 Task: In Windows properties of general video settings, Set the video alignment to bottom-right.
Action: Mouse moved to (91, 12)
Screenshot: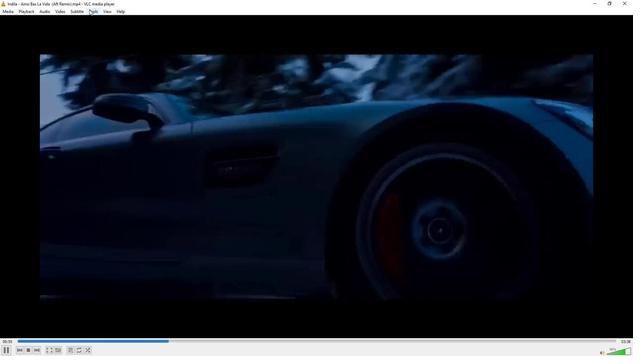 
Action: Mouse pressed left at (91, 12)
Screenshot: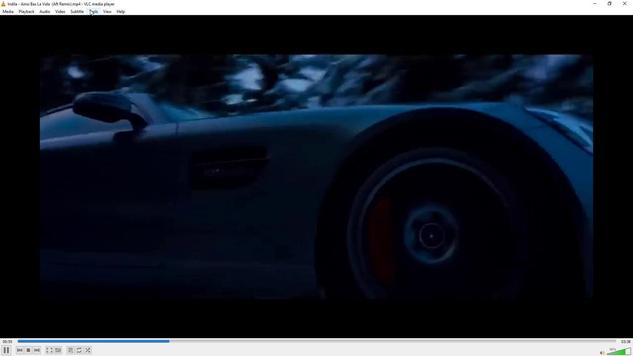 
Action: Mouse moved to (123, 91)
Screenshot: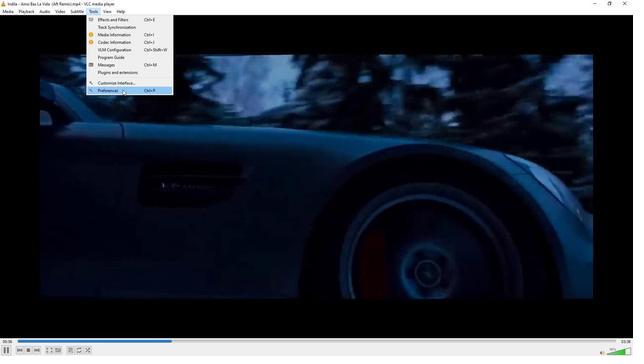 
Action: Mouse pressed left at (123, 91)
Screenshot: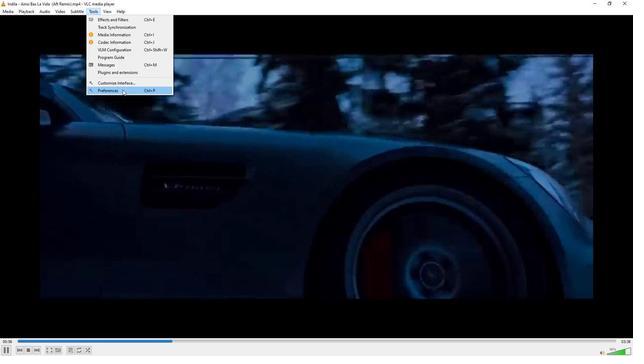
Action: Mouse moved to (175, 244)
Screenshot: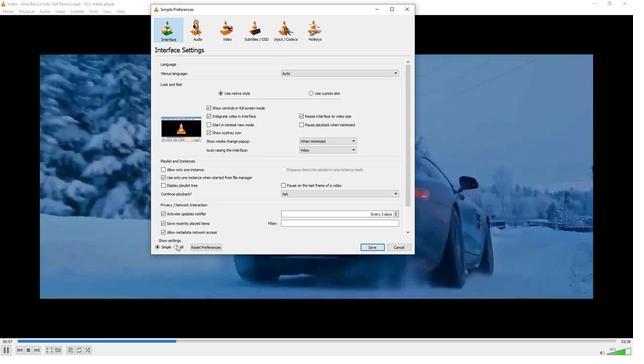 
Action: Mouse pressed left at (175, 244)
Screenshot: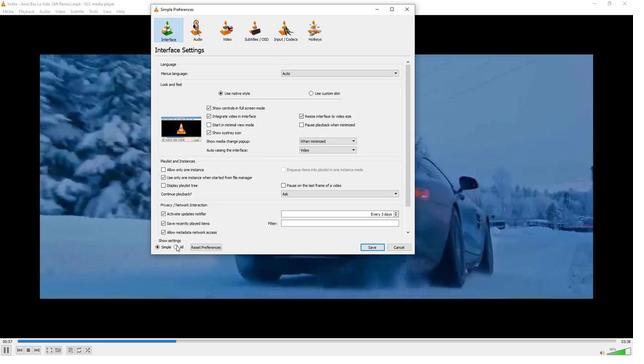 
Action: Mouse moved to (199, 115)
Screenshot: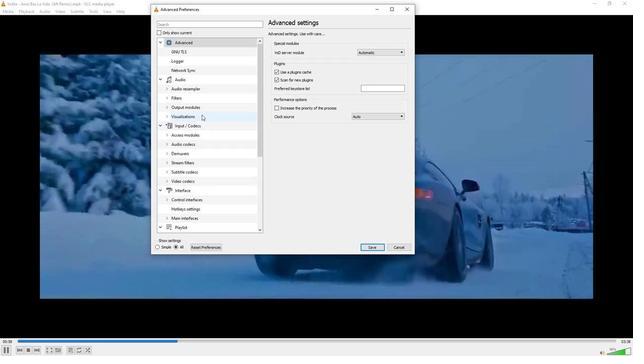 
Action: Mouse scrolled (199, 114) with delta (0, 0)
Screenshot: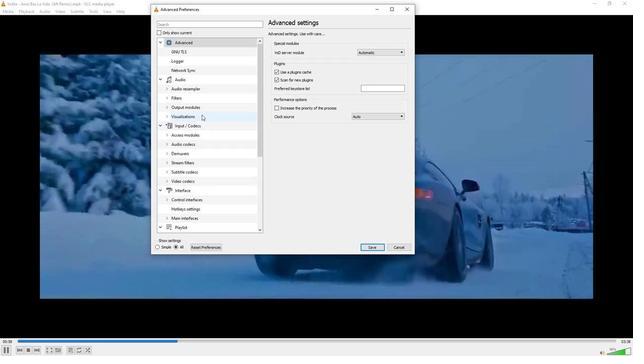
Action: Mouse moved to (199, 115)
Screenshot: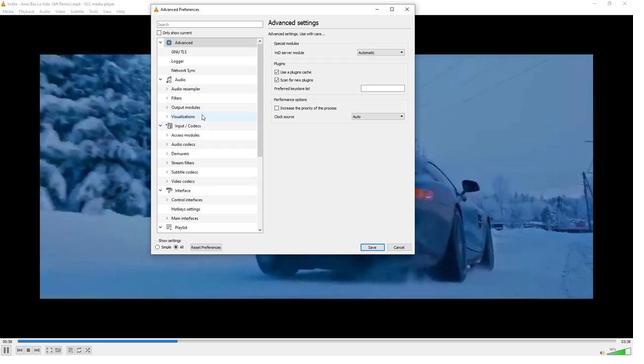 
Action: Mouse scrolled (199, 114) with delta (0, 0)
Screenshot: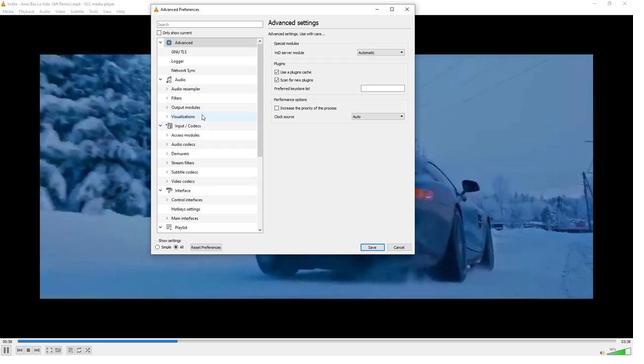 
Action: Mouse scrolled (199, 114) with delta (0, 0)
Screenshot: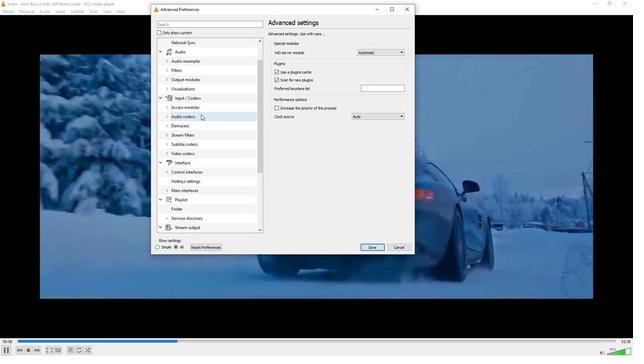
Action: Mouse moved to (199, 115)
Screenshot: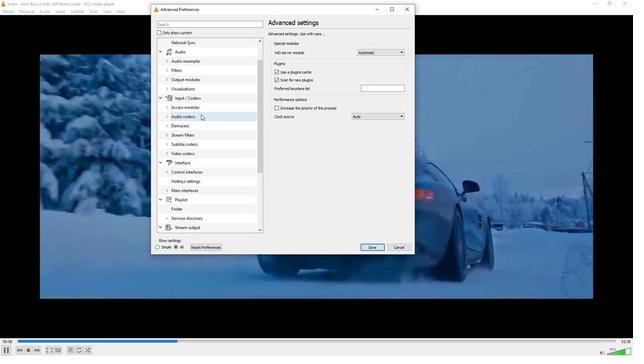 
Action: Mouse scrolled (199, 114) with delta (0, 0)
Screenshot: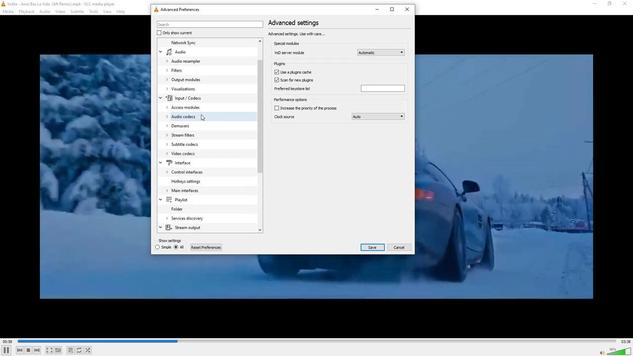 
Action: Mouse scrolled (199, 114) with delta (0, 0)
Screenshot: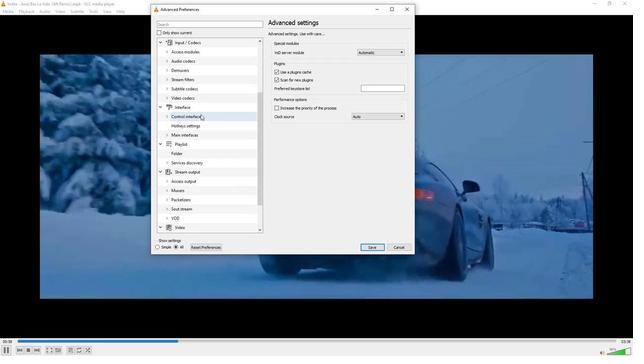 
Action: Mouse scrolled (199, 114) with delta (0, 0)
Screenshot: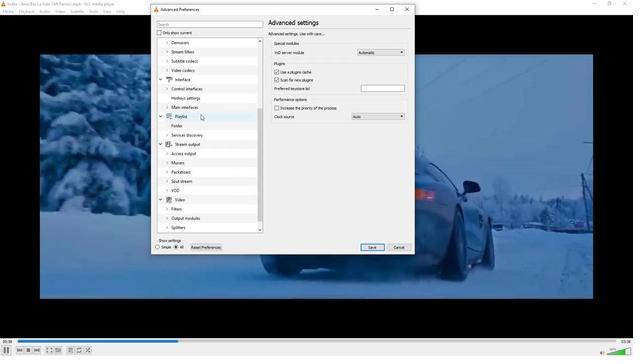 
Action: Mouse scrolled (199, 114) with delta (0, 0)
Screenshot: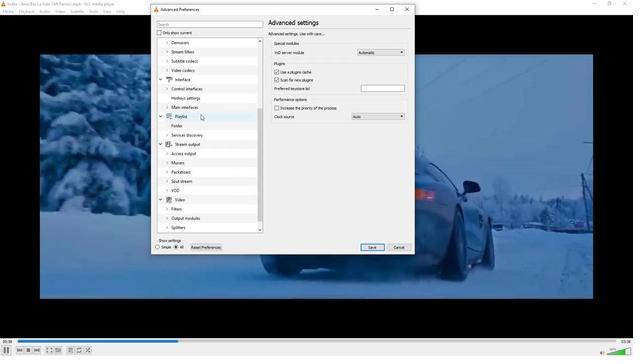 
Action: Mouse scrolled (199, 114) with delta (0, 0)
Screenshot: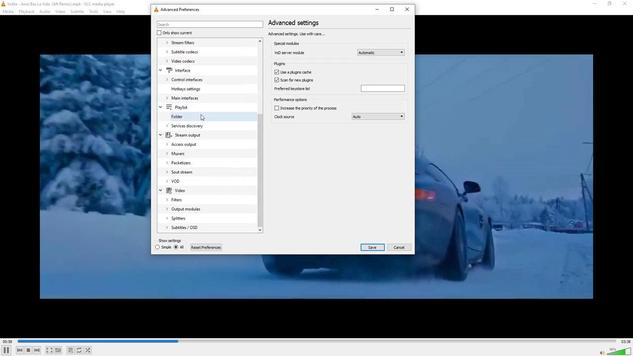 
Action: Mouse moved to (177, 190)
Screenshot: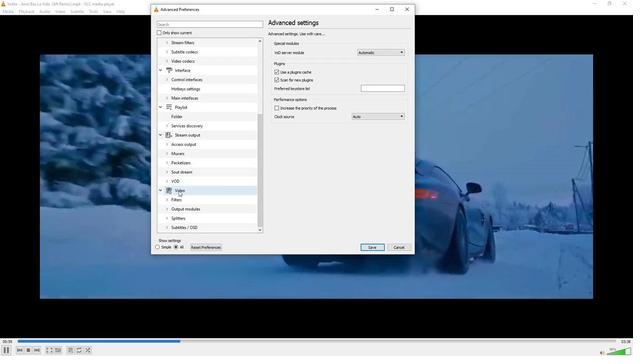 
Action: Mouse pressed left at (177, 190)
Screenshot: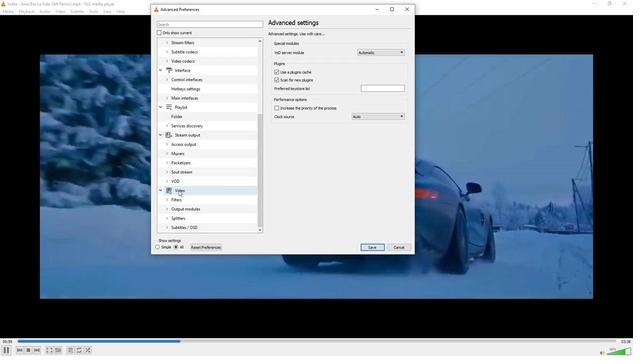 
Action: Mouse moved to (342, 139)
Screenshot: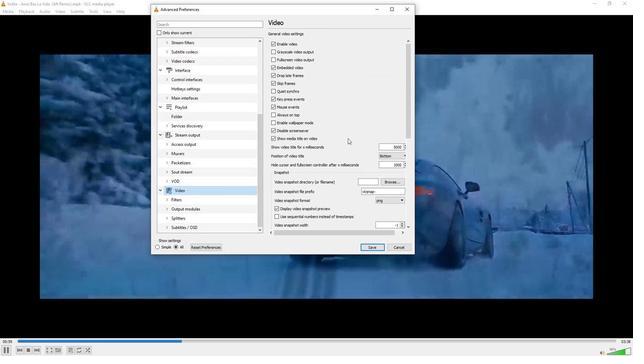
Action: Mouse scrolled (342, 138) with delta (0, 0)
Screenshot: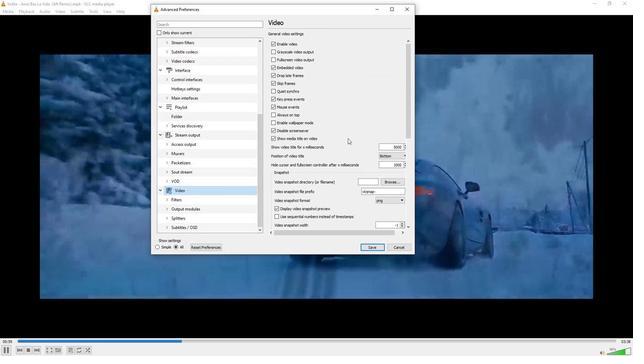 
Action: Mouse moved to (341, 138)
Screenshot: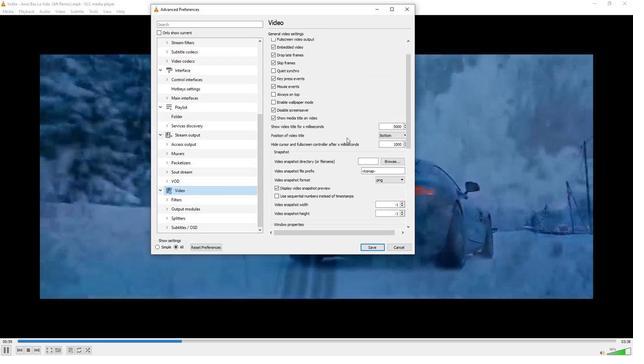
Action: Mouse scrolled (341, 138) with delta (0, 0)
Screenshot: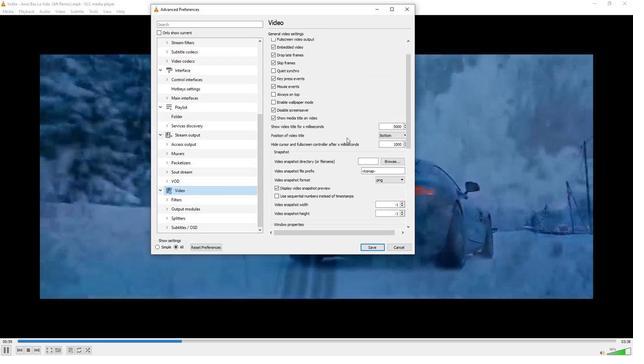 
Action: Mouse moved to (341, 138)
Screenshot: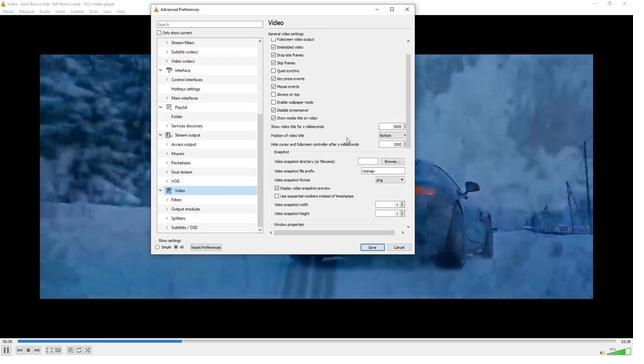 
Action: Mouse scrolled (341, 138) with delta (0, 0)
Screenshot: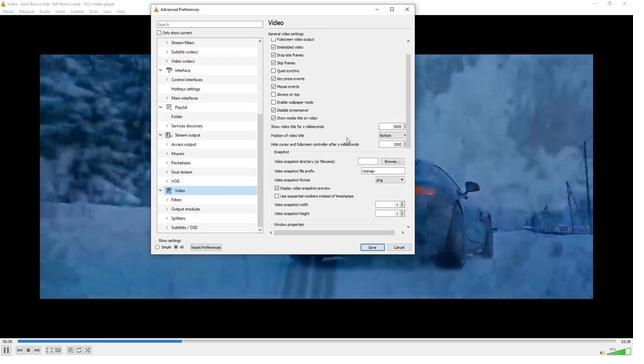 
Action: Mouse scrolled (341, 138) with delta (0, 0)
Screenshot: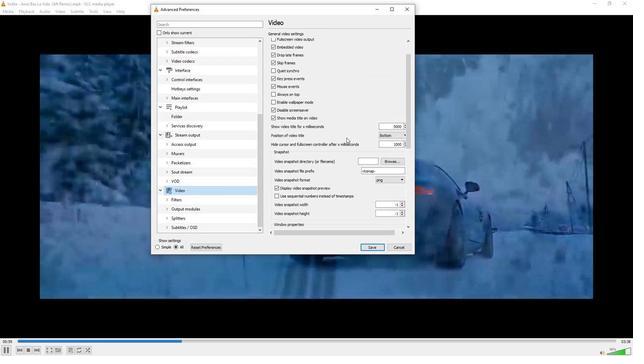 
Action: Mouse moved to (340, 138)
Screenshot: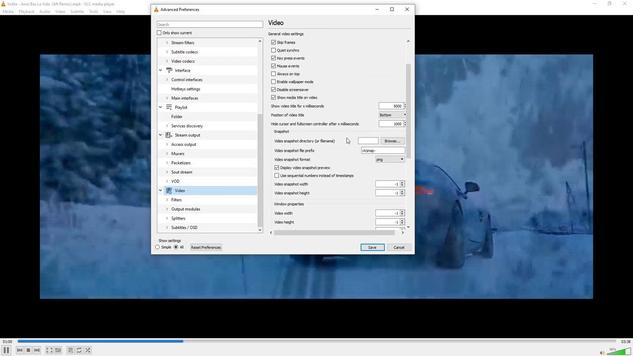 
Action: Mouse scrolled (340, 138) with delta (0, 0)
Screenshot: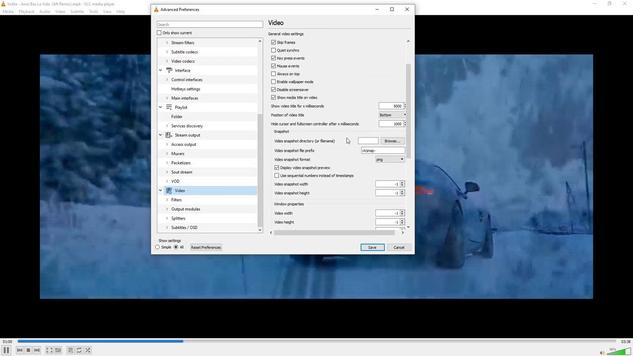 
Action: Mouse moved to (340, 138)
Screenshot: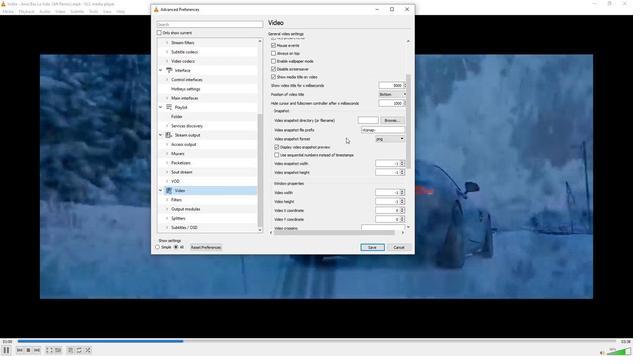 
Action: Mouse scrolled (340, 137) with delta (0, 0)
Screenshot: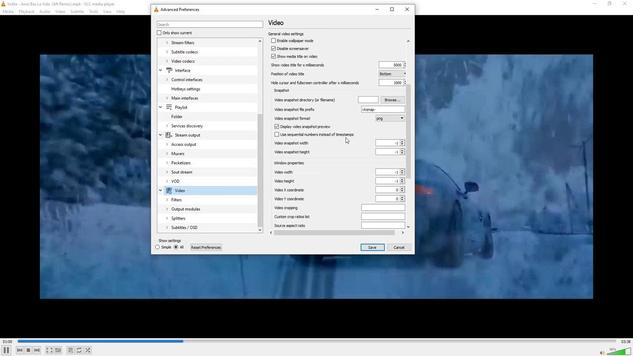 
Action: Mouse scrolled (340, 137) with delta (0, 0)
Screenshot: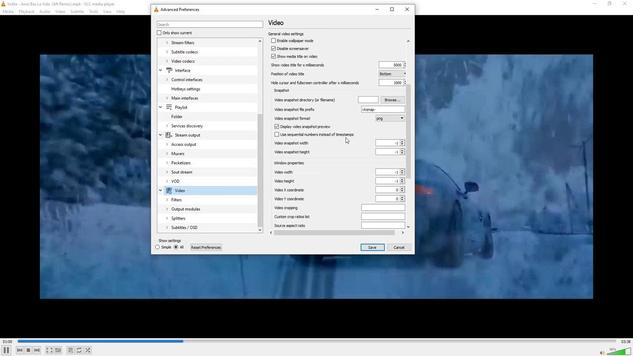 
Action: Mouse scrolled (340, 137) with delta (0, 0)
Screenshot: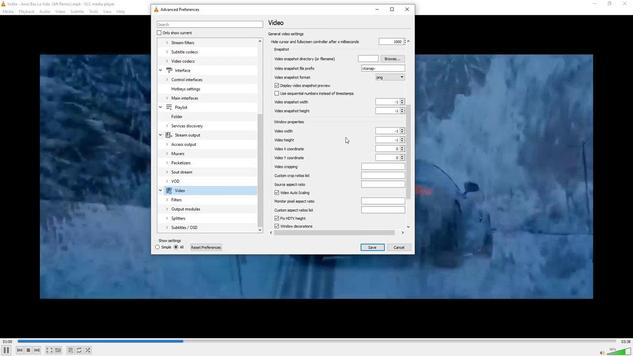 
Action: Mouse moved to (340, 137)
Screenshot: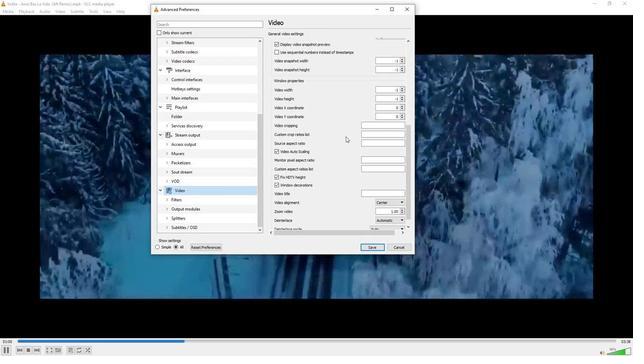 
Action: Mouse scrolled (340, 137) with delta (0, 0)
Screenshot: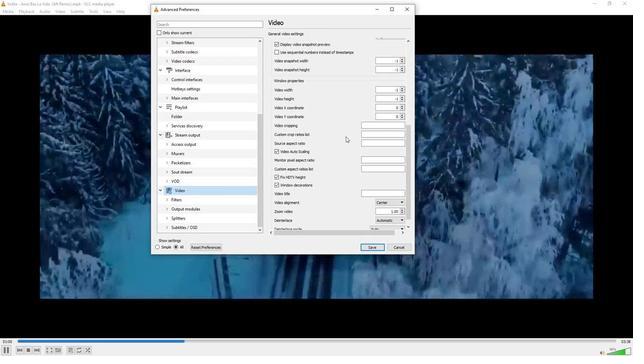 
Action: Mouse moved to (340, 137)
Screenshot: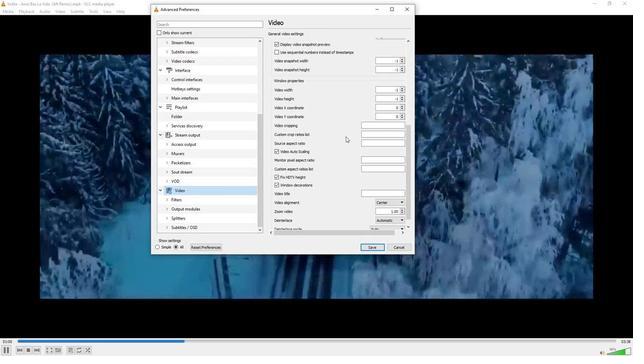 
Action: Mouse scrolled (340, 137) with delta (0, 0)
Screenshot: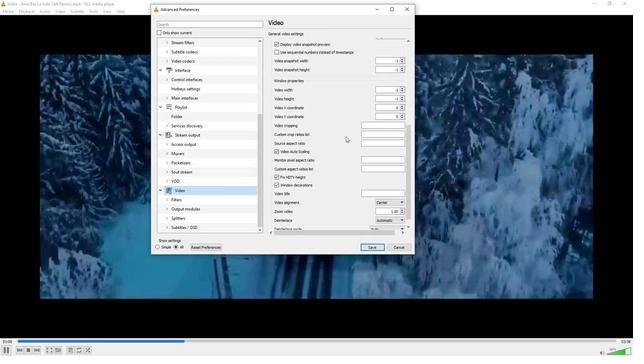
Action: Mouse scrolled (340, 137) with delta (0, 0)
Screenshot: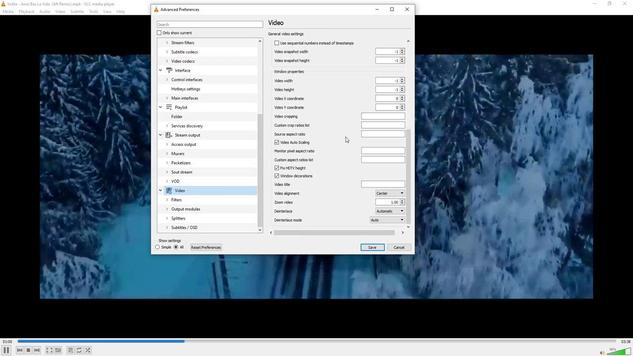 
Action: Mouse scrolled (340, 137) with delta (0, 0)
Screenshot: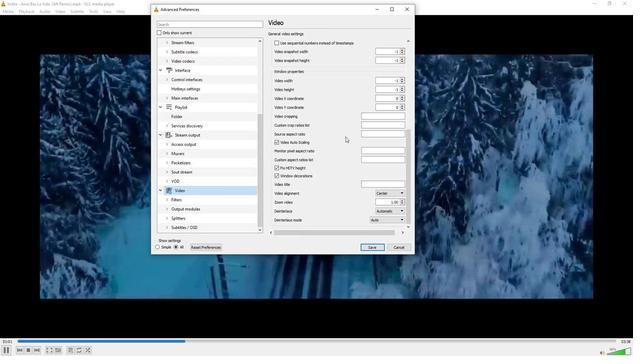 
Action: Mouse scrolled (340, 137) with delta (0, 0)
Screenshot: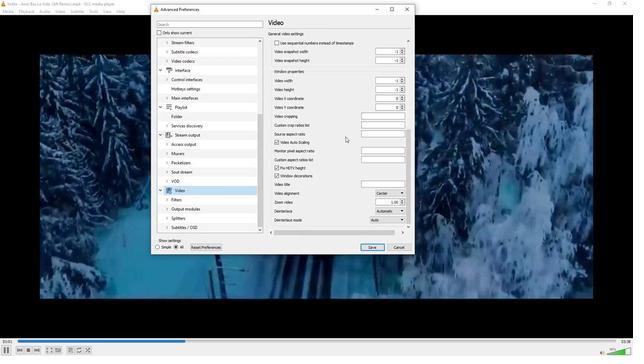 
Action: Mouse moved to (374, 192)
Screenshot: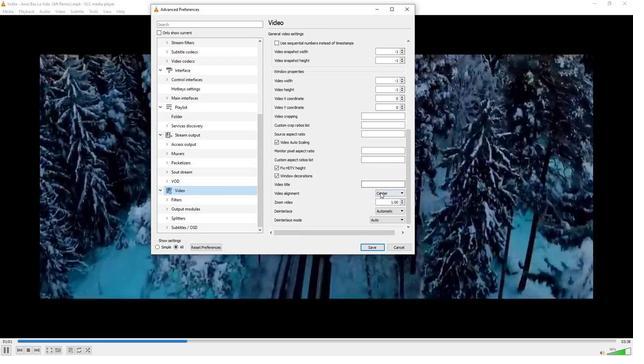 
Action: Mouse pressed left at (374, 192)
Screenshot: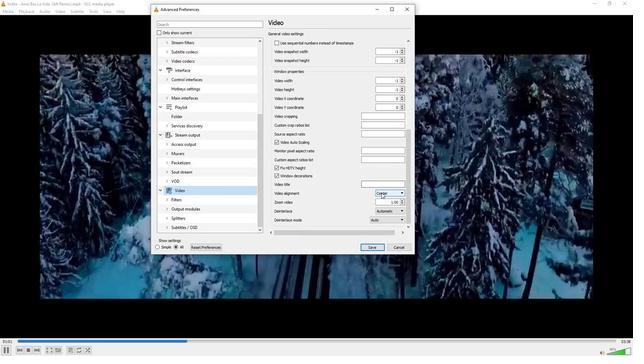 
Action: Mouse moved to (377, 231)
Screenshot: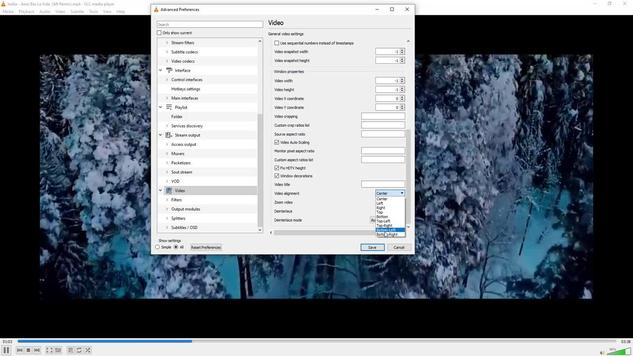 
Action: Mouse pressed left at (377, 231)
Screenshot: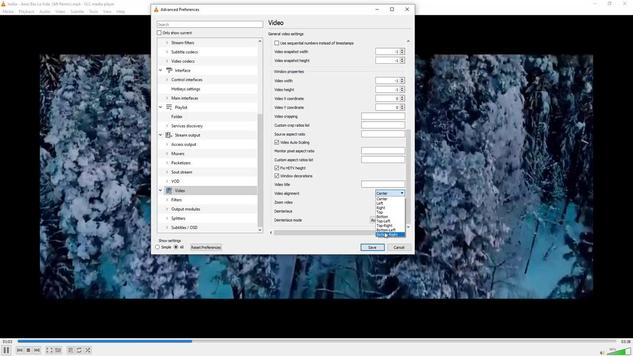 
Action: Mouse moved to (304, 177)
Screenshot: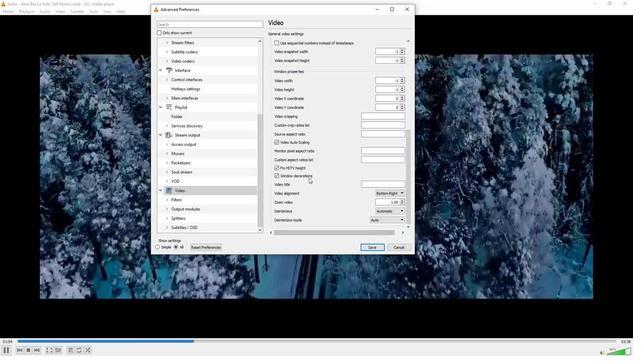 
